 Task: Open a blank sheet, save the file as Maya Add the quote 'Life is short; make every moment count.'Life is short; make every moment count.  Apply font style Apply font style Bodoni MT Poster Compressed and font size 22 Align the text to the Left .Change the text color to  Olive Green 
Action: Mouse moved to (5, 13)
Screenshot: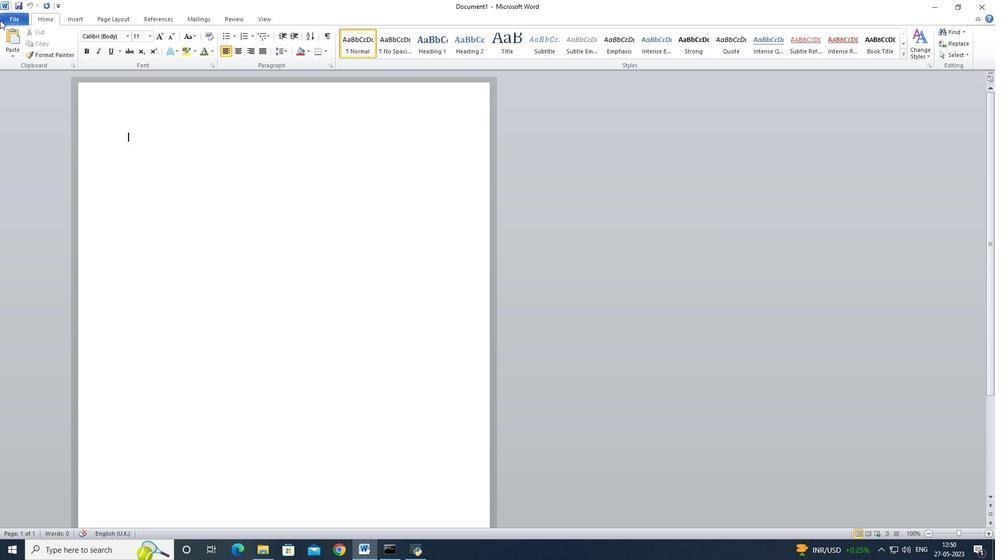 
Action: Mouse pressed left at (5, 13)
Screenshot: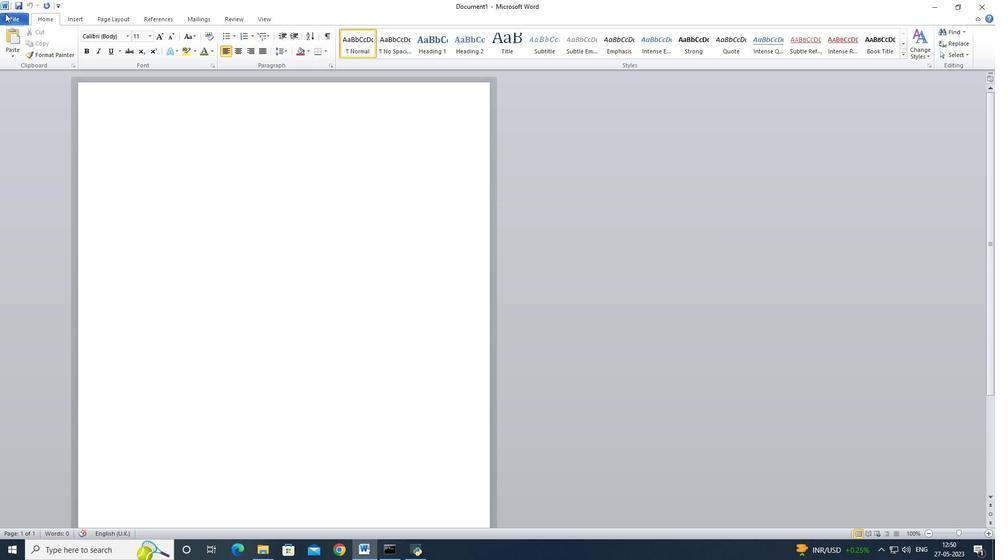 
Action: Mouse moved to (31, 135)
Screenshot: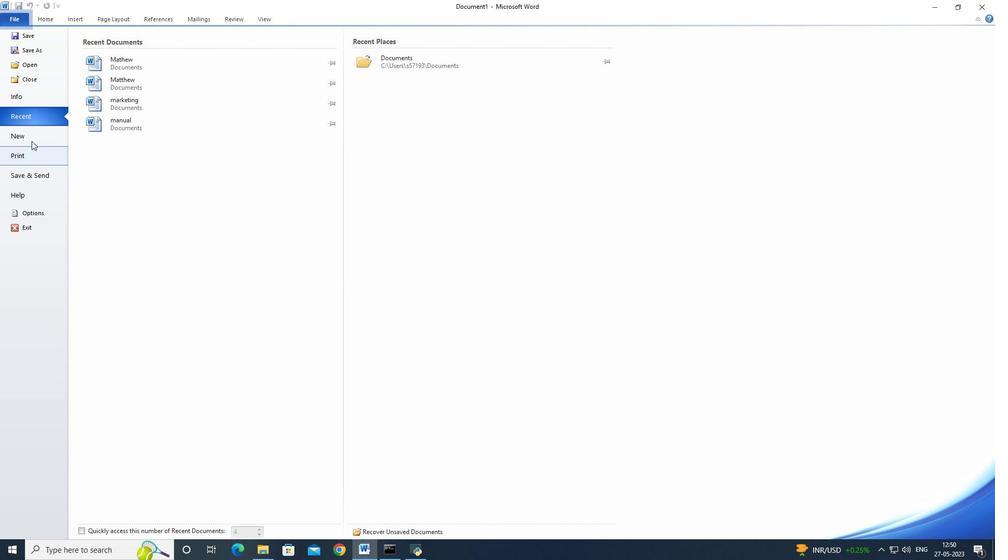 
Action: Mouse pressed left at (31, 135)
Screenshot: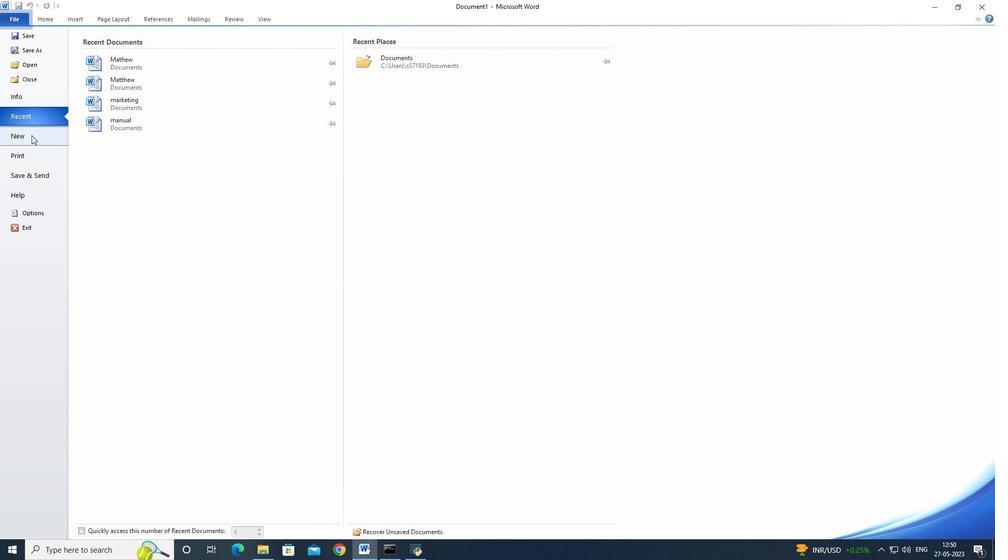 
Action: Mouse moved to (114, 110)
Screenshot: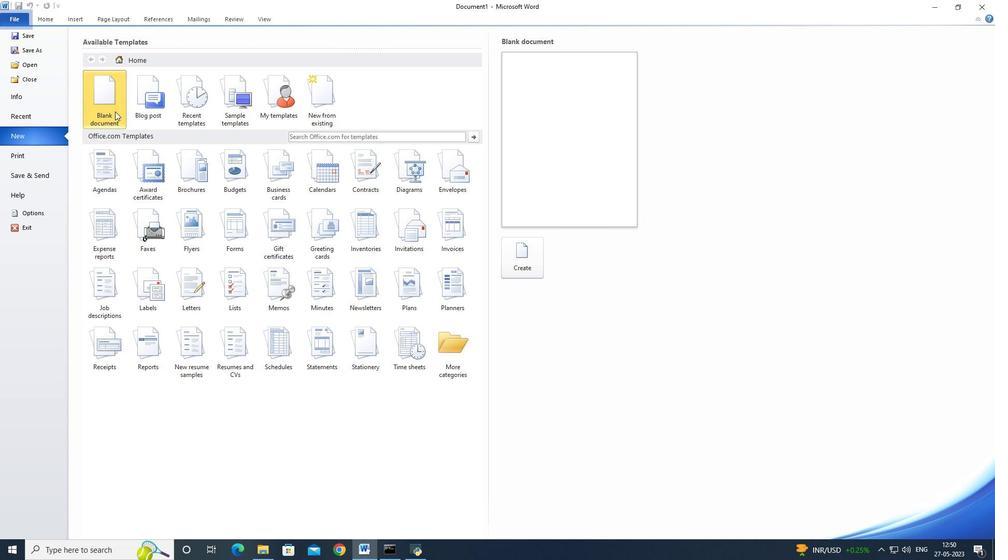 
Action: Mouse pressed left at (114, 110)
Screenshot: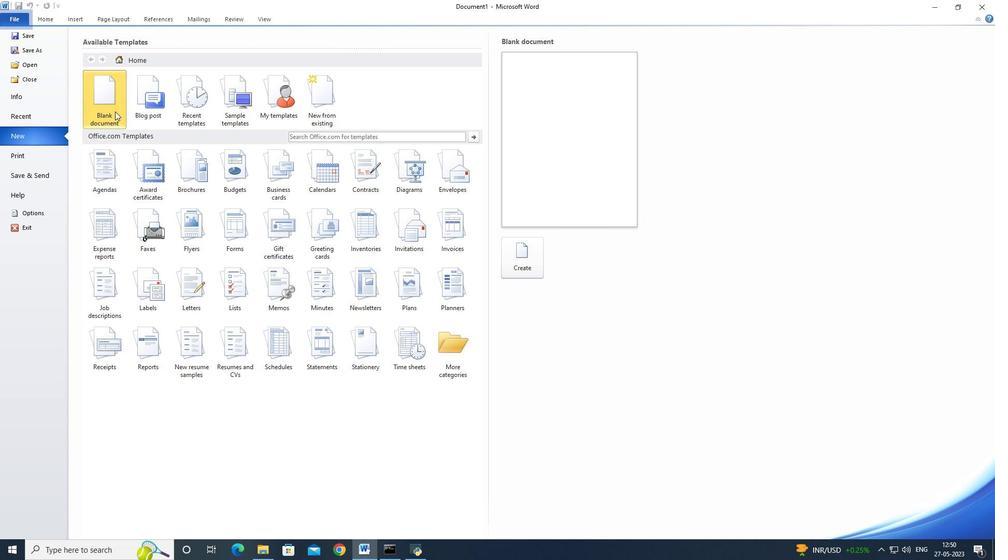 
Action: Mouse pressed left at (114, 110)
Screenshot: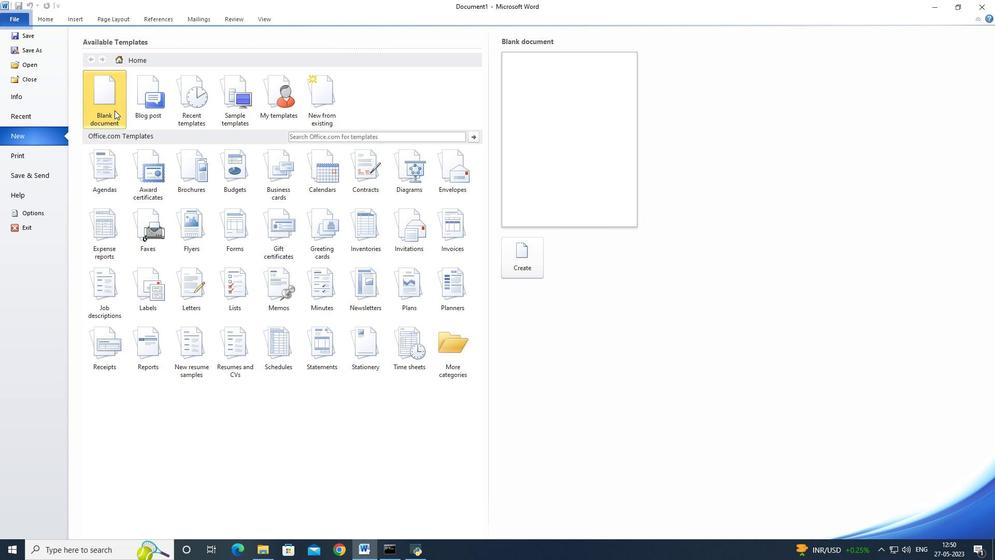 
Action: Mouse moved to (5, 20)
Screenshot: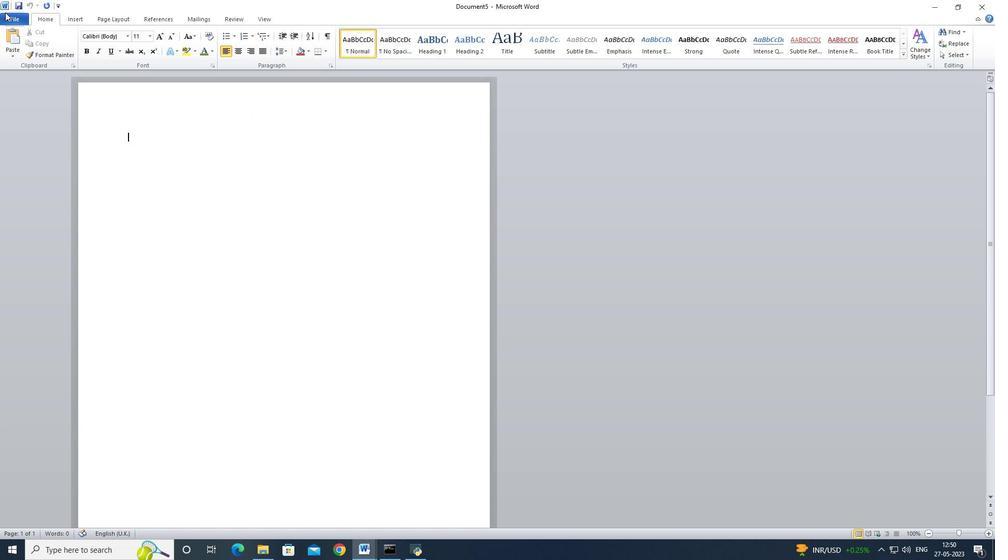 
Action: Mouse pressed left at (5, 20)
Screenshot: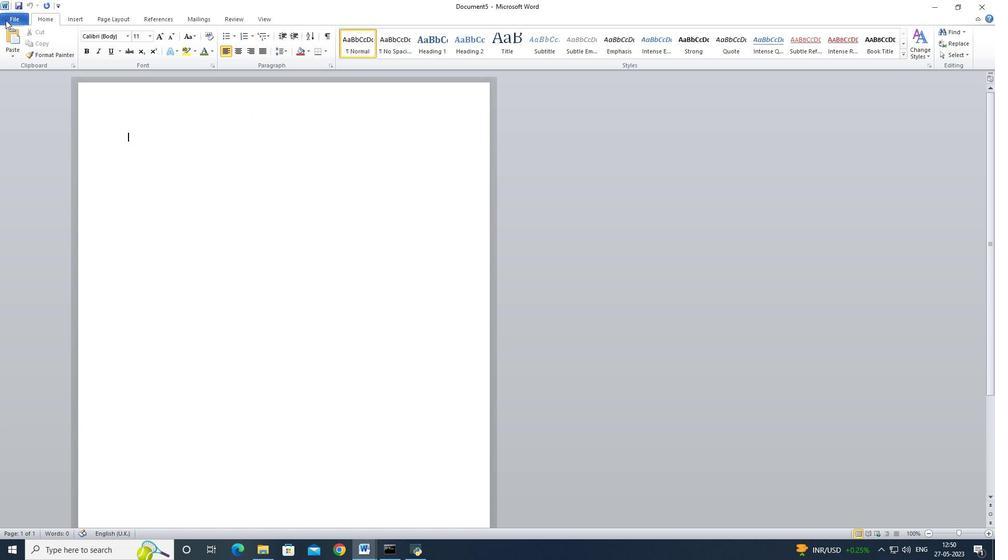 
Action: Mouse moved to (24, 54)
Screenshot: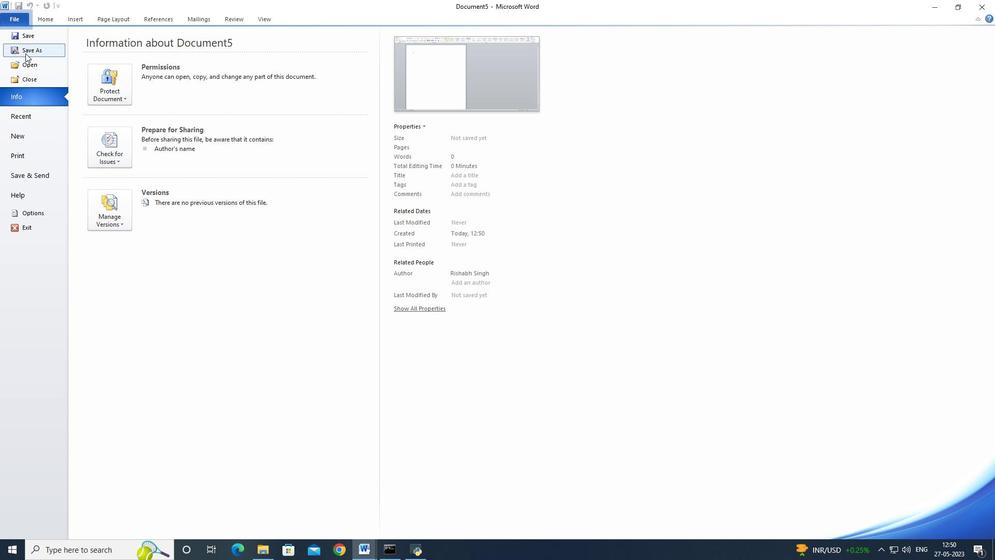
Action: Mouse pressed left at (24, 54)
Screenshot: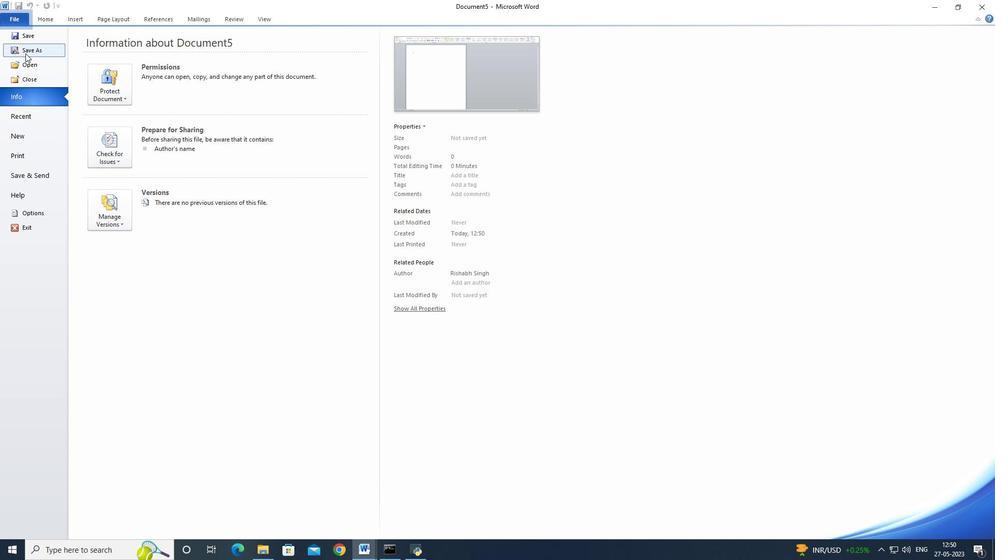 
Action: Mouse moved to (23, 54)
Screenshot: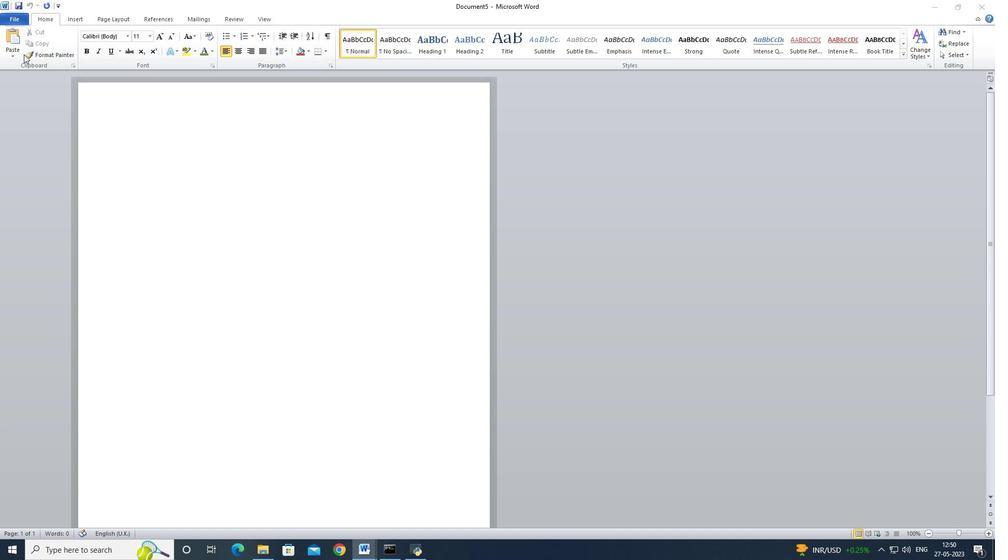 
Action: Key pressed <Key.backspace><Key.shift>Manya
Screenshot: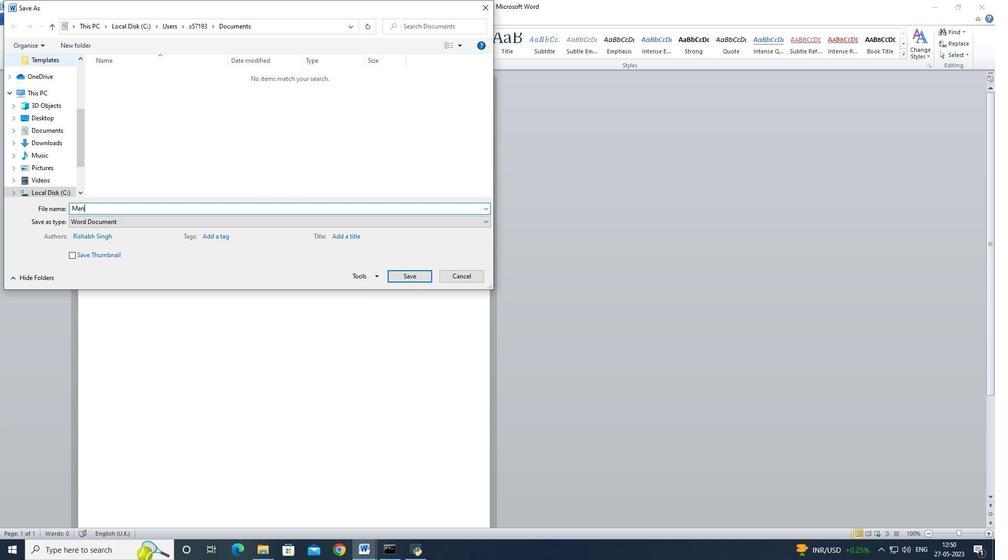 
Action: Mouse moved to (185, 194)
Screenshot: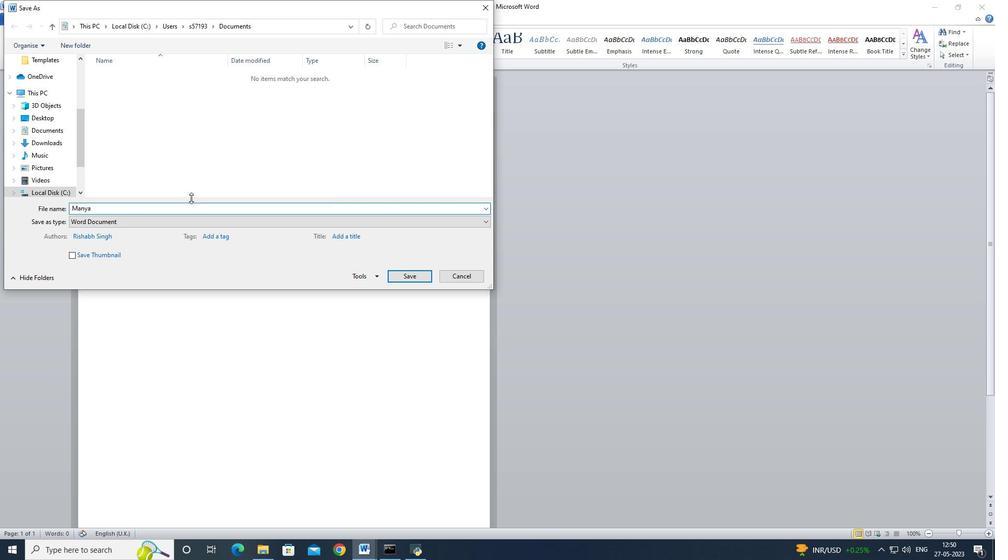
Action: Key pressed <Key.backspace><Key.backspace>a<Key.backspace><Key.backspace>ya
Screenshot: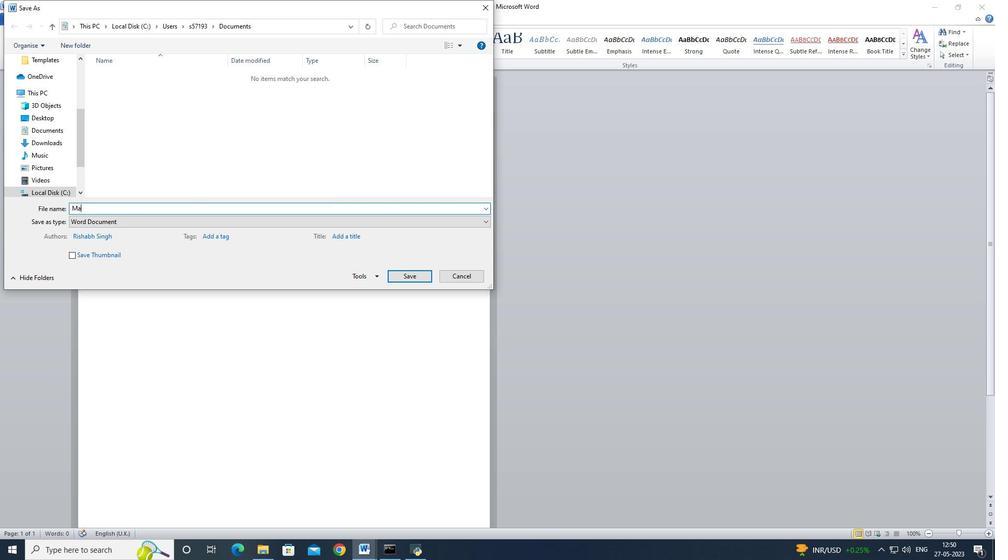 
Action: Mouse moved to (406, 280)
Screenshot: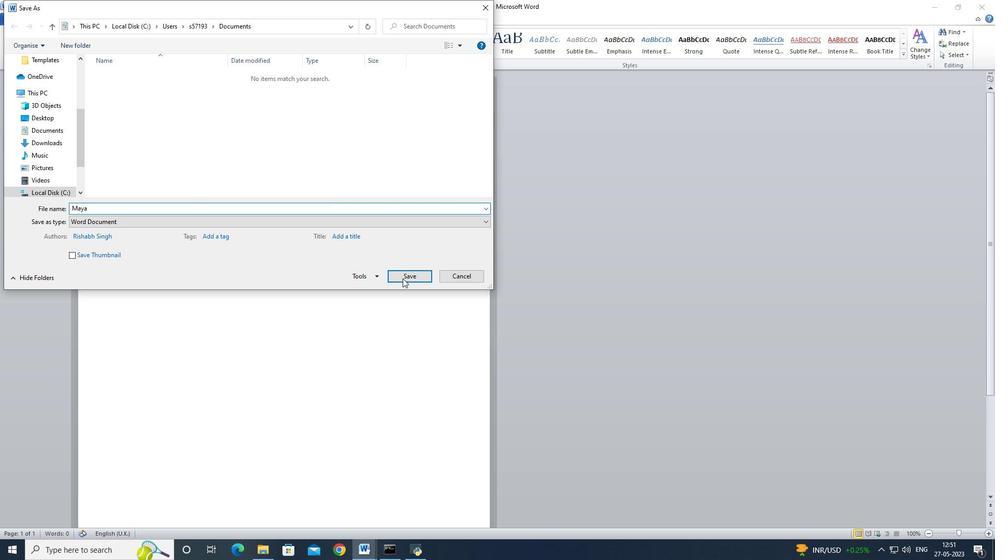 
Action: Mouse pressed left at (406, 280)
Screenshot: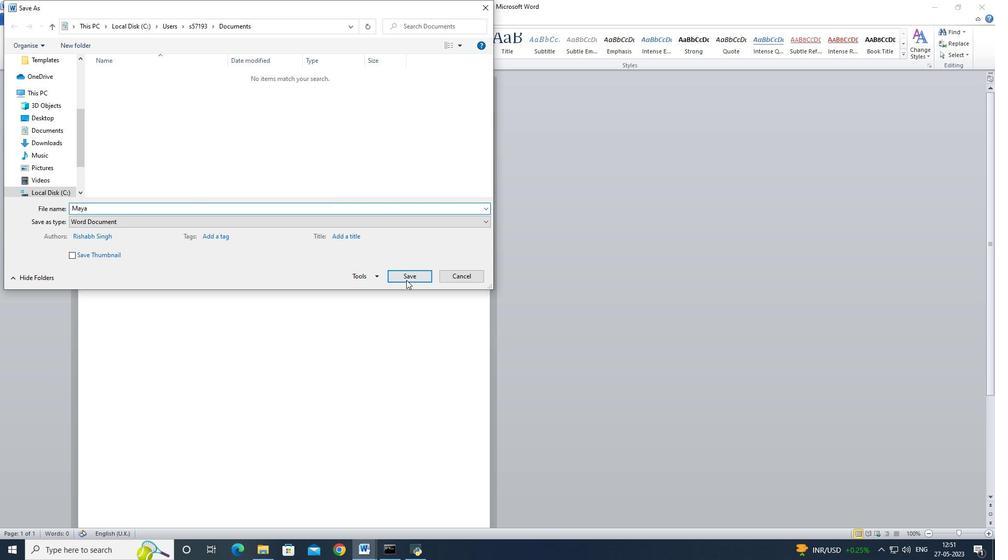 
Action: Mouse moved to (232, 124)
Screenshot: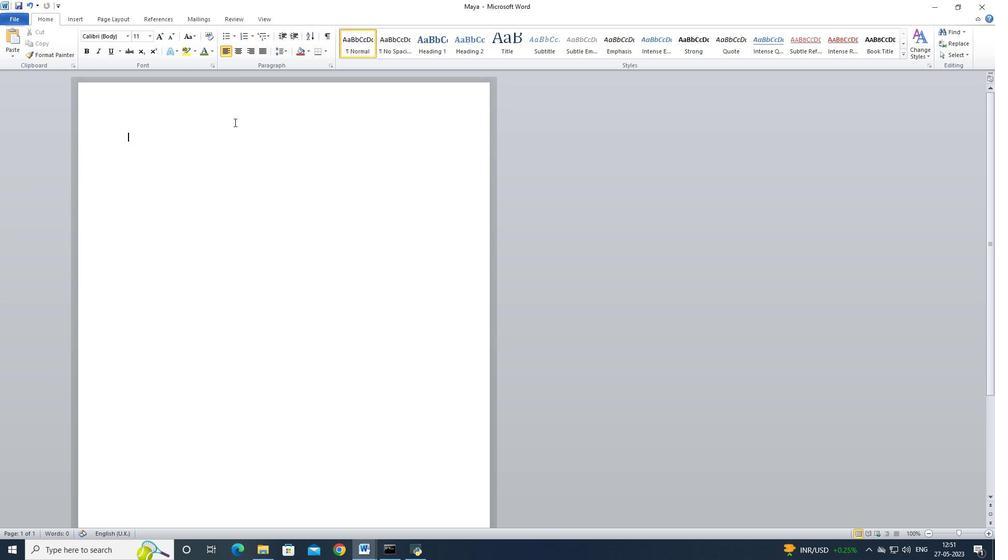 
Action: Mouse pressed left at (232, 124)
Screenshot: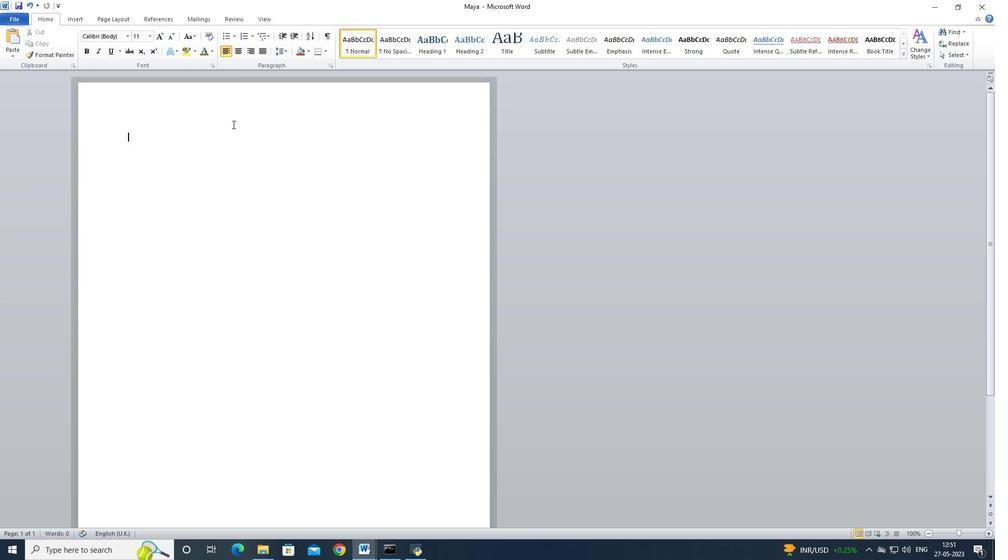 
Action: Mouse moved to (232, 123)
Screenshot: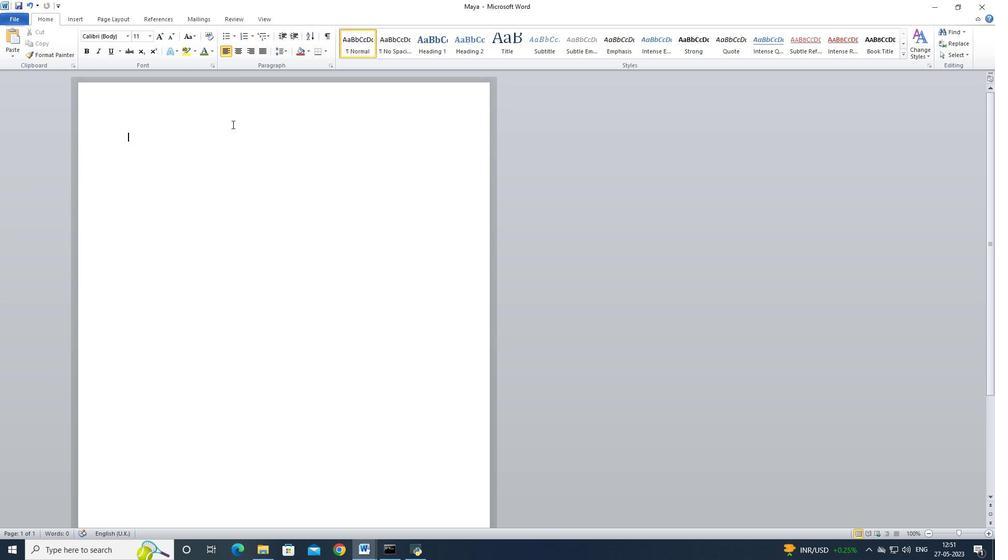 
Action: Key pressed <Key.shift>"<Key.backspace>'<Key.shift><Key.shift><Key.shift><Key.shift><Key.shift><Key.shift><Key.shift><Key.shift><Key.shift><Key.shift><Key.shift><Key.shift>Life<Key.space>is<Key.space>shot<Key.backspace>rt;<Key.space>make<Key.space>every<Key.space>moment<Key.space>count.<Key.space>'<Key.shift>Life<Key.space>is<Key.space>short;<Key.space>make<Key.space>every<Key.space>moment<Key.space>count.
Screenshot: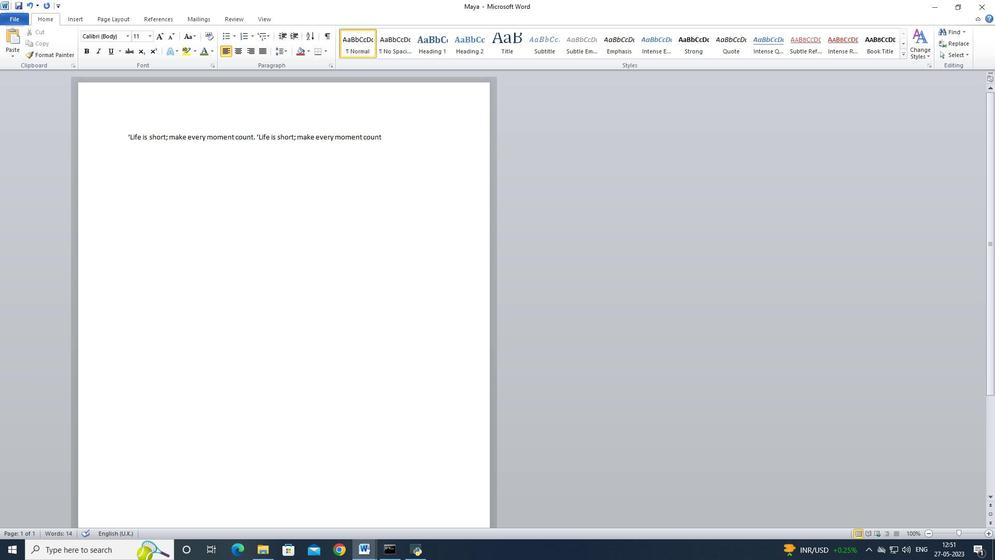 
Action: Mouse moved to (121, 134)
Screenshot: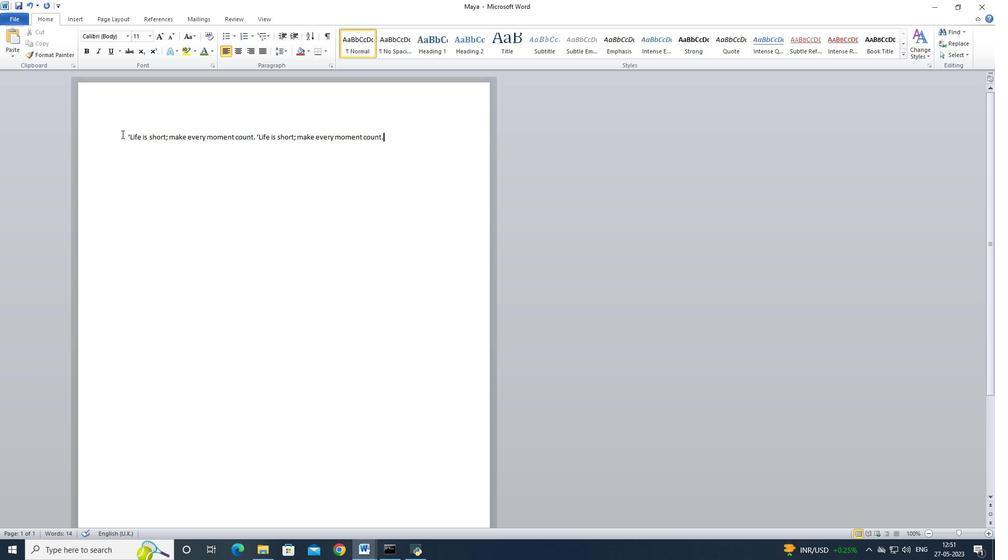 
Action: Mouse pressed left at (121, 134)
Screenshot: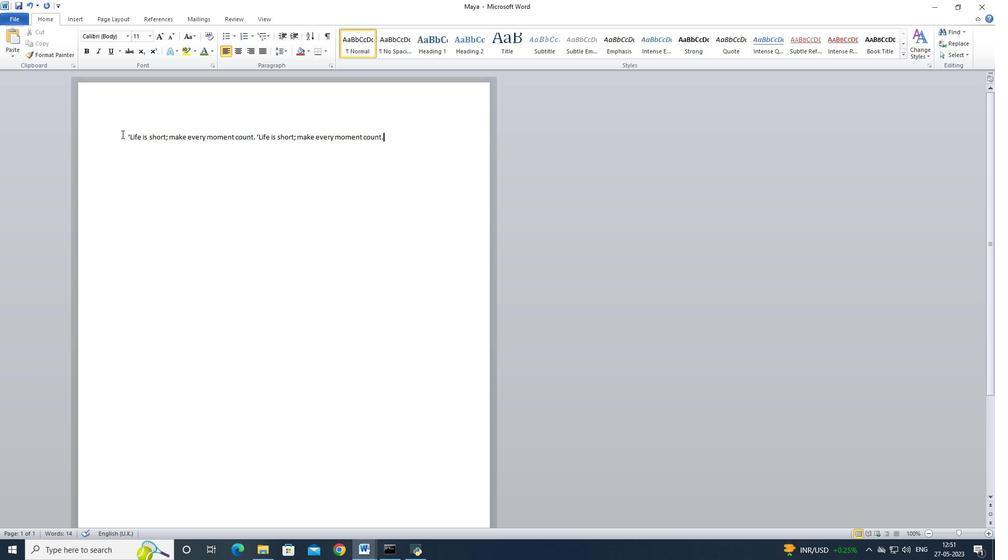 
Action: Mouse moved to (128, 36)
Screenshot: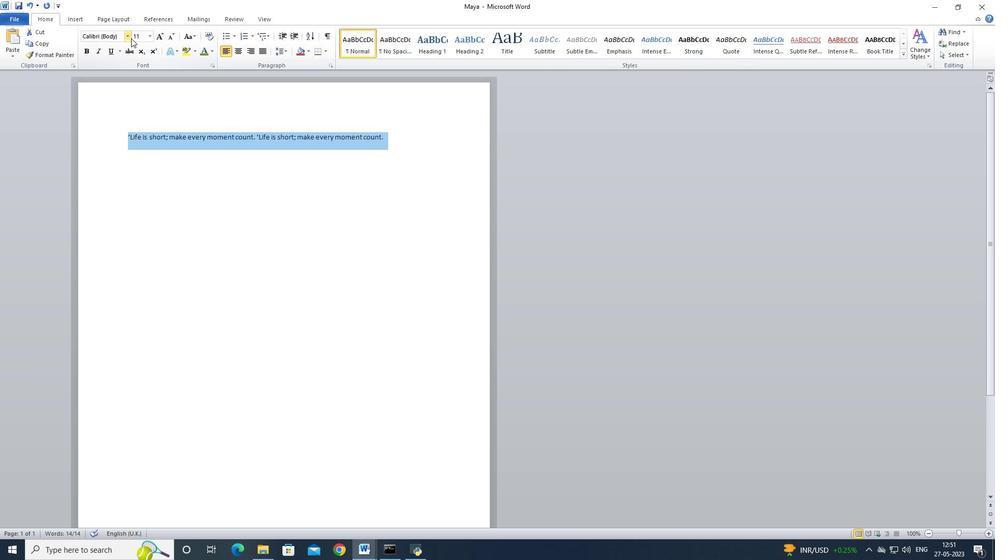 
Action: Mouse pressed left at (128, 36)
Screenshot: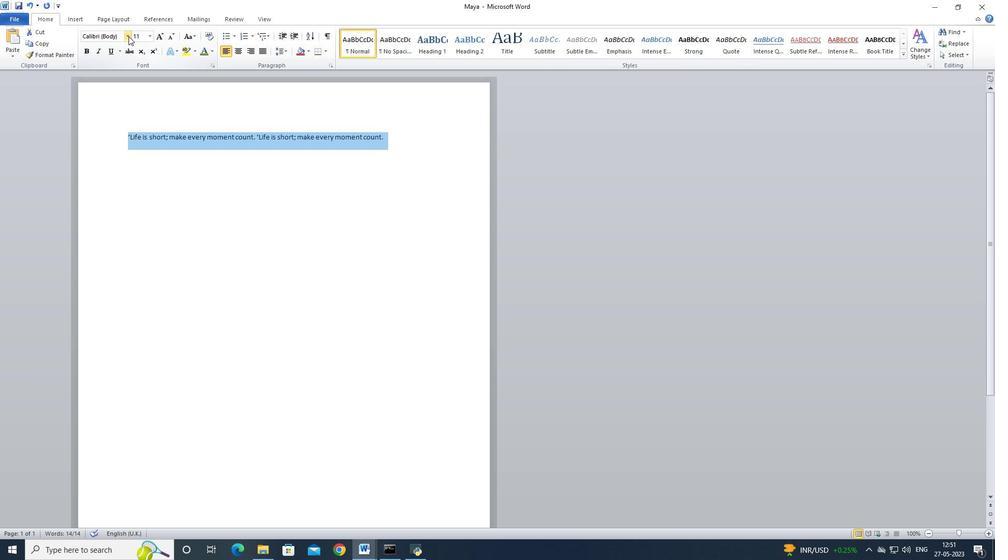 
Action: Mouse moved to (130, 37)
Screenshot: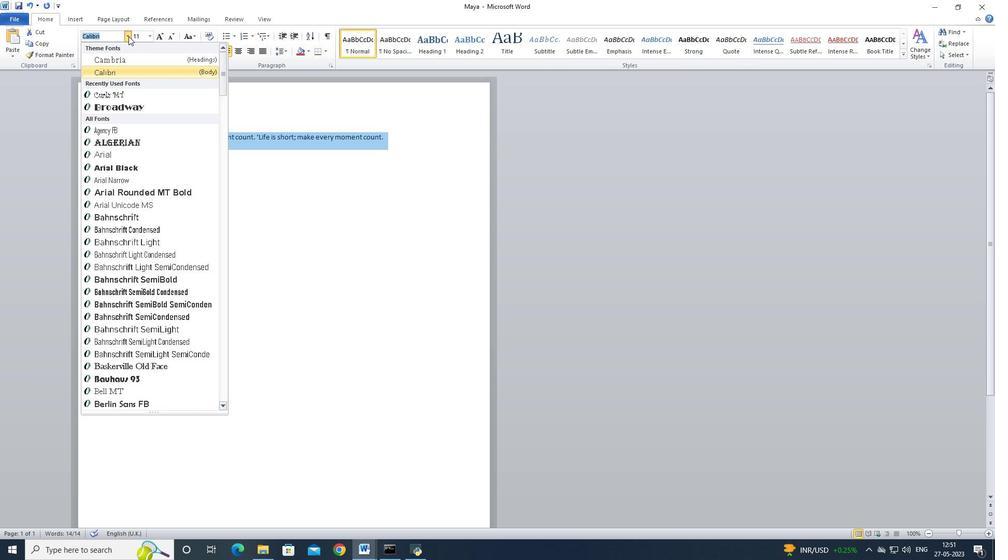
Action: Key pressed bod
Screenshot: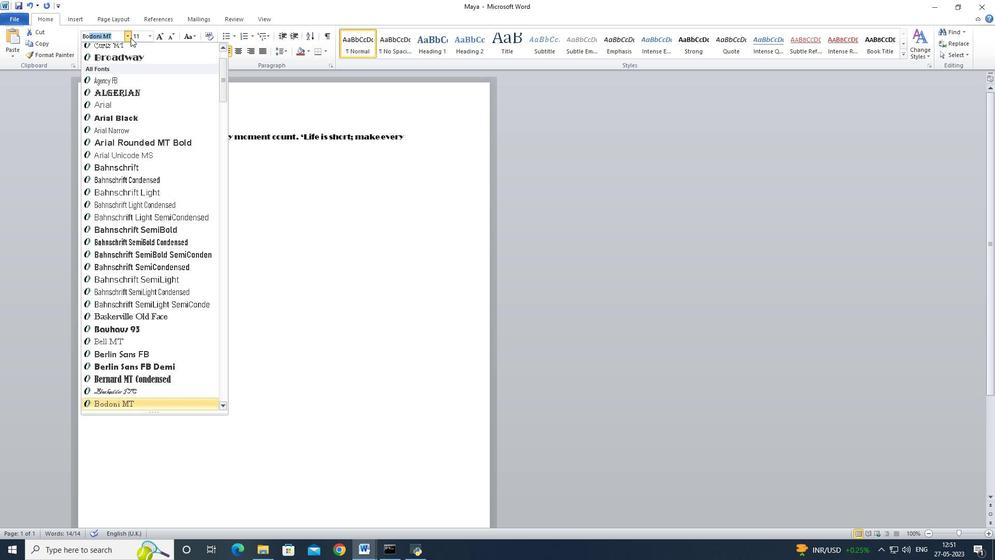 
Action: Mouse moved to (145, 258)
Screenshot: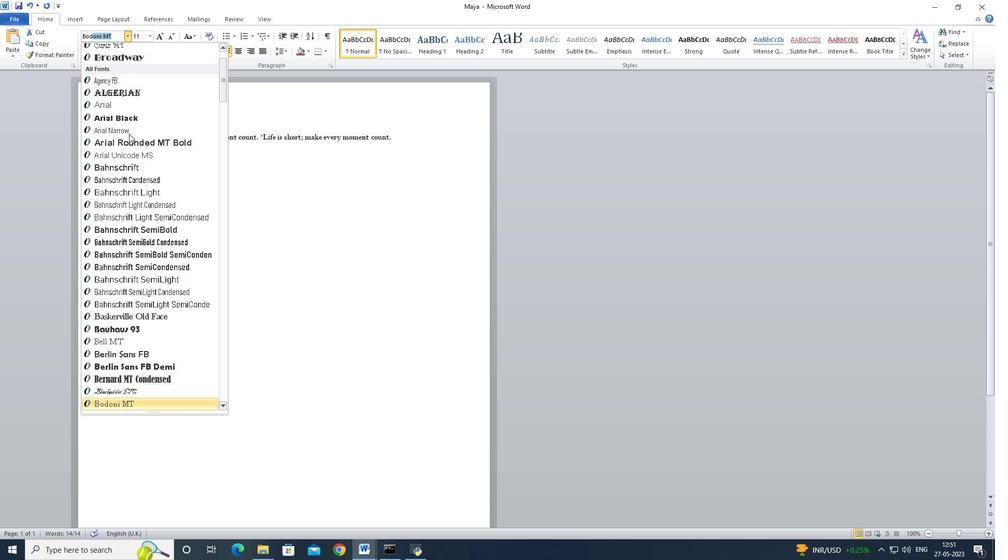 
Action: Mouse scrolled (145, 257) with delta (0, 0)
Screenshot: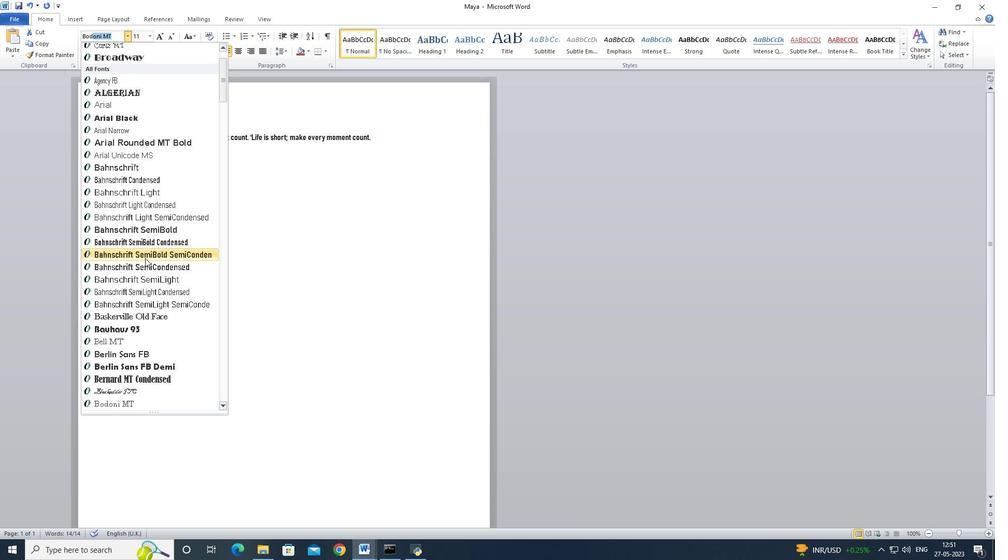 
Action: Mouse moved to (144, 402)
Screenshot: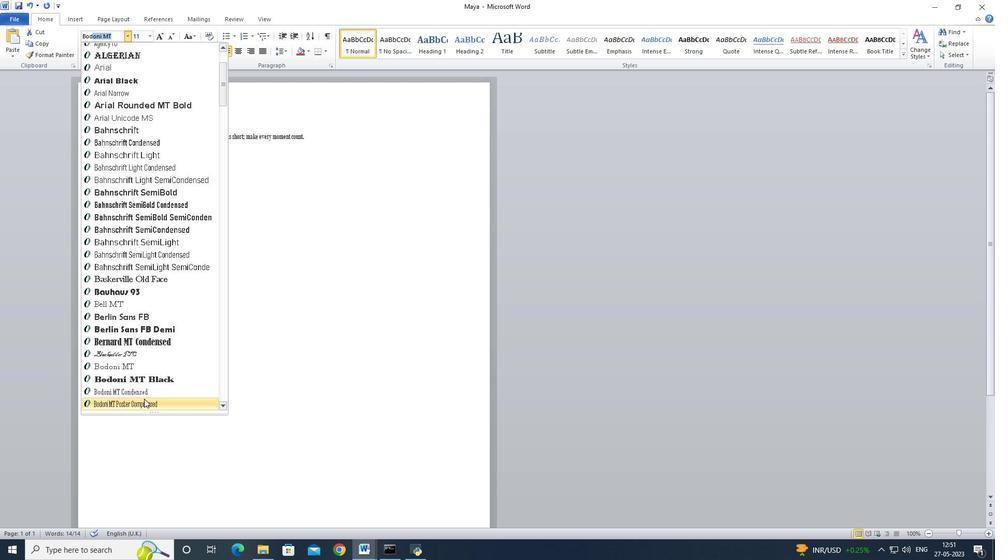 
Action: Mouse pressed left at (144, 402)
Screenshot: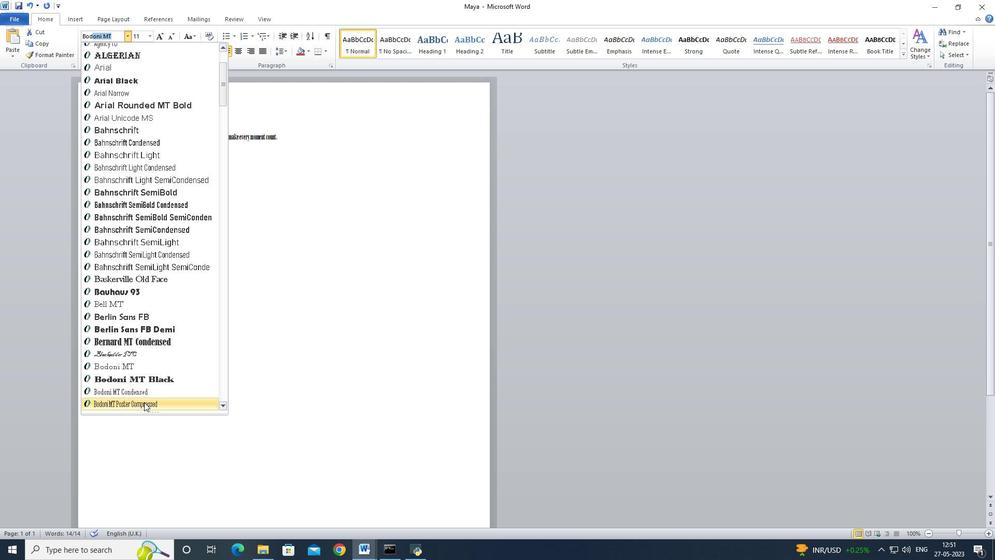 
Action: Mouse moved to (152, 35)
Screenshot: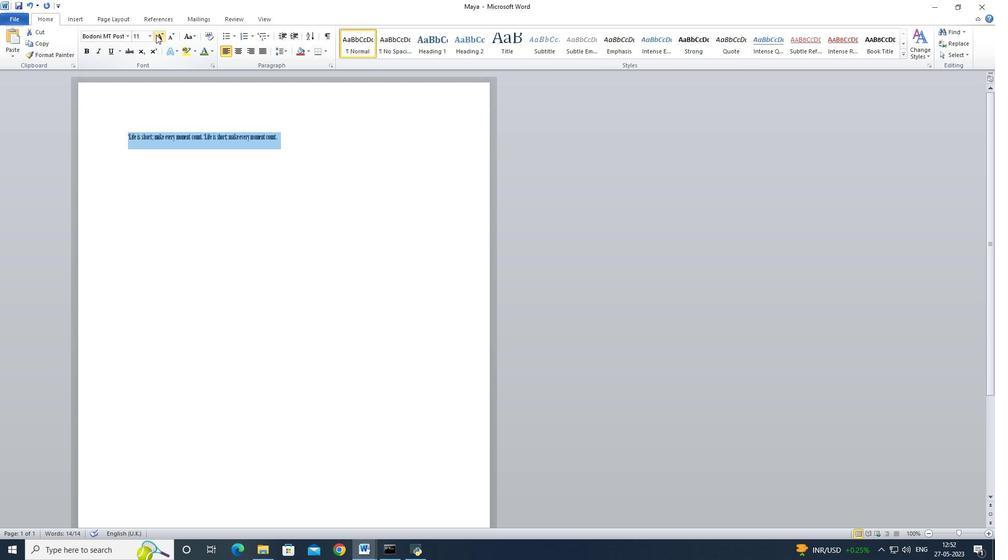 
Action: Mouse pressed left at (152, 35)
Screenshot: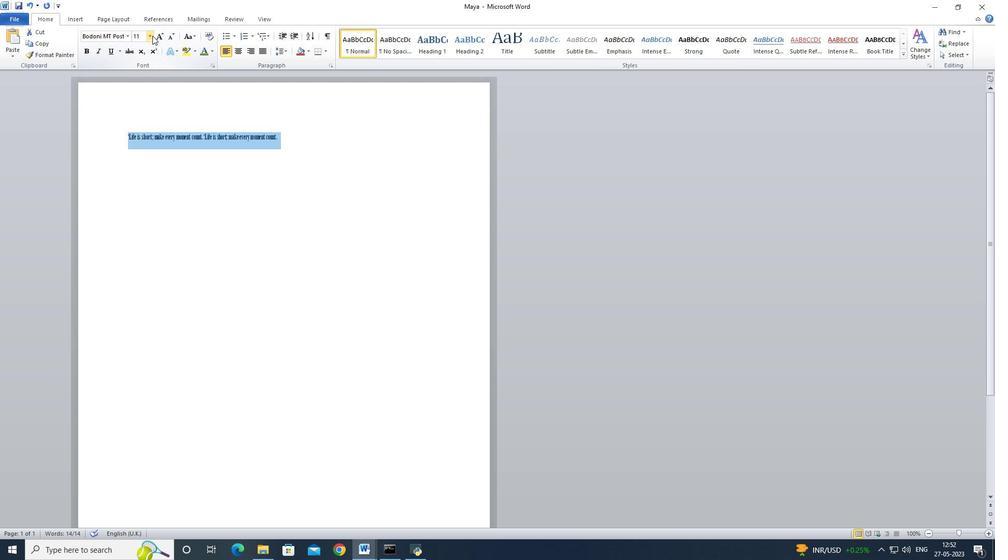 
Action: Mouse moved to (137, 123)
Screenshot: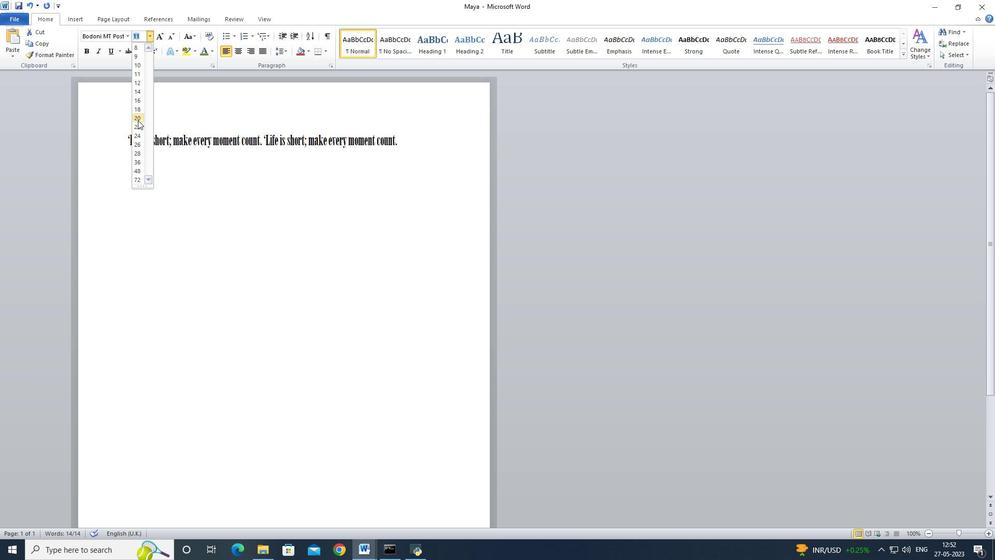 
Action: Mouse pressed left at (137, 123)
Screenshot: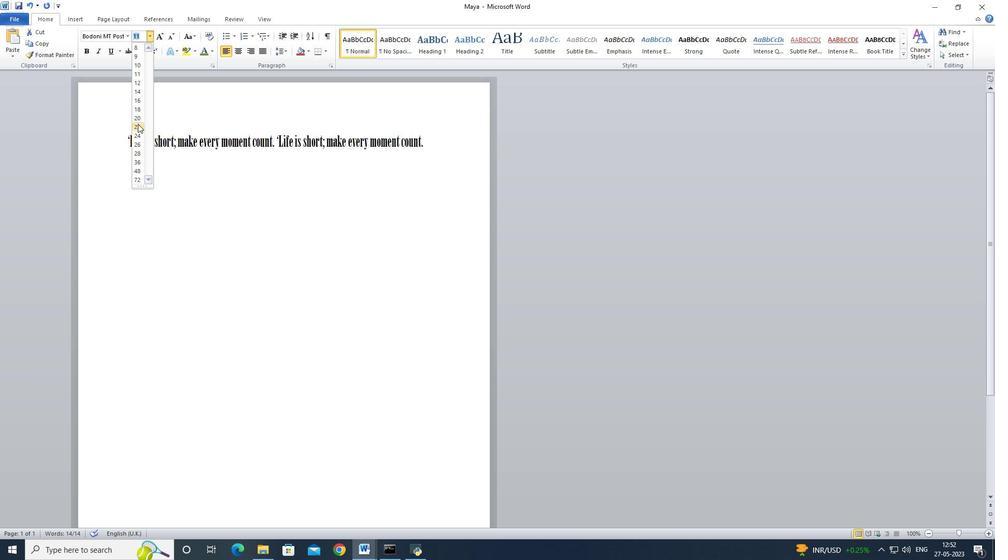 
Action: Mouse moved to (230, 53)
Screenshot: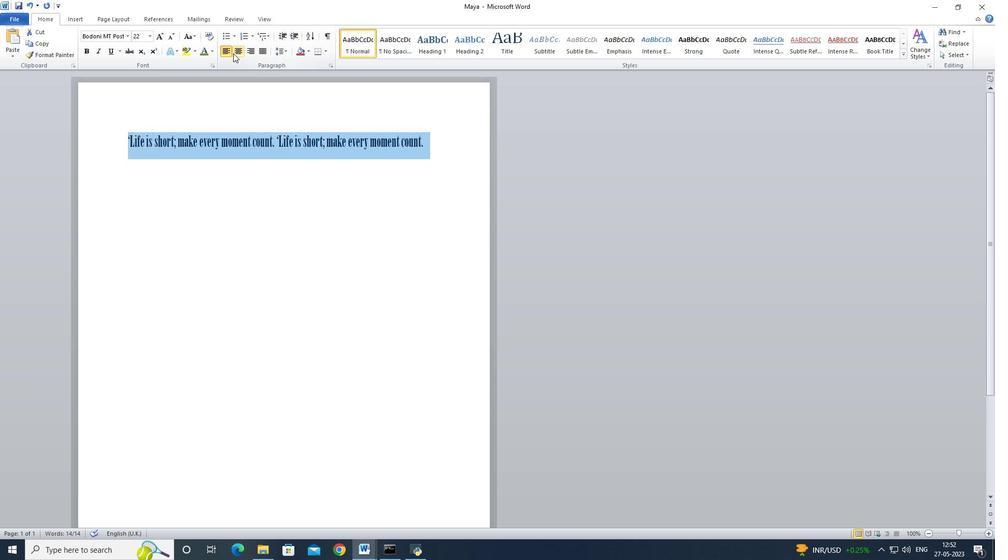 
Action: Mouse pressed left at (230, 53)
Screenshot: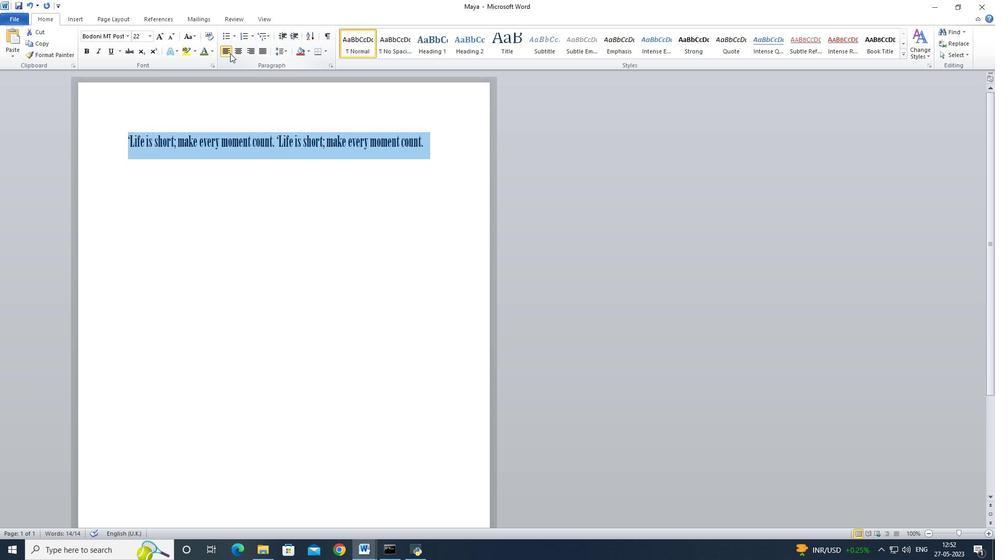 
Action: Mouse pressed left at (230, 53)
Screenshot: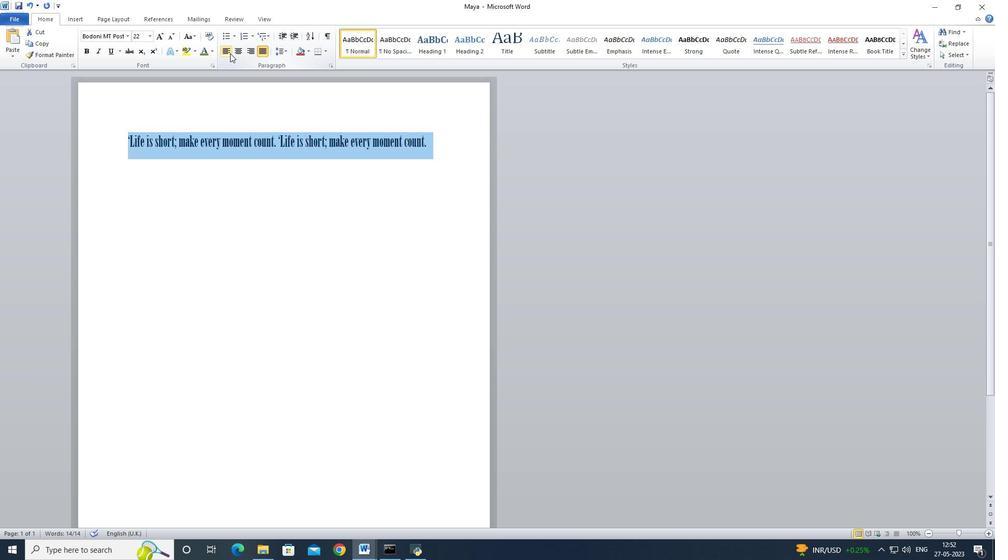 
Action: Mouse moved to (308, 138)
Screenshot: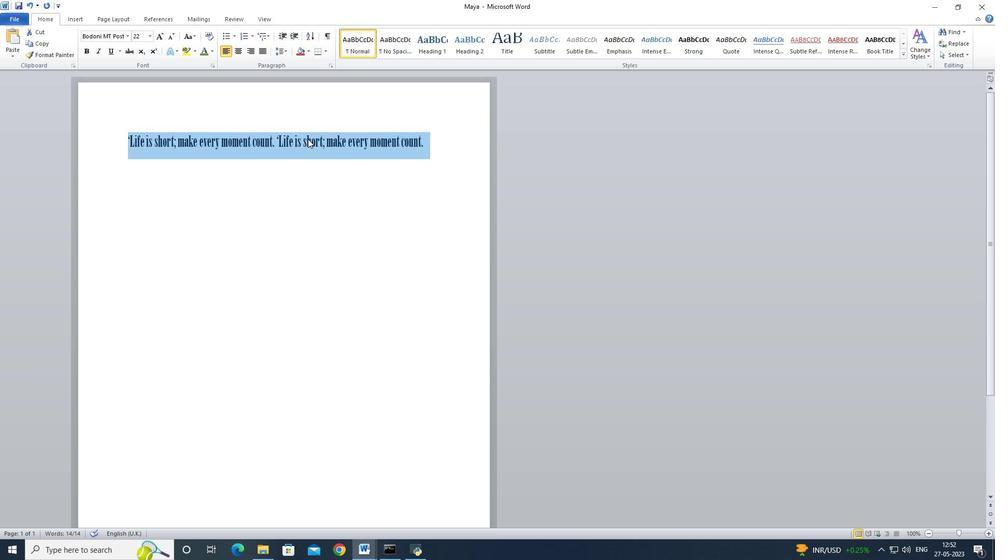 
Action: Mouse pressed right at (308, 138)
Screenshot: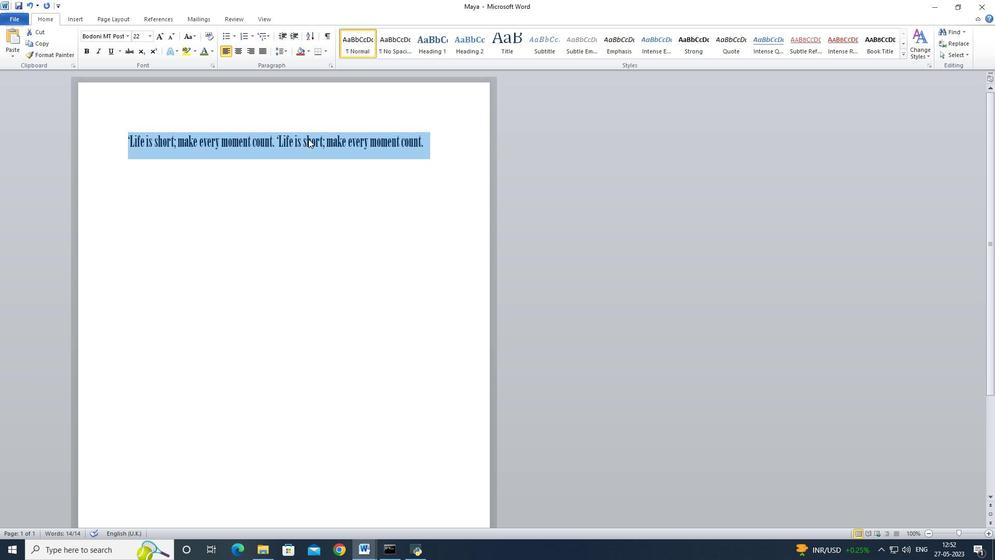 
Action: Mouse moved to (386, 123)
Screenshot: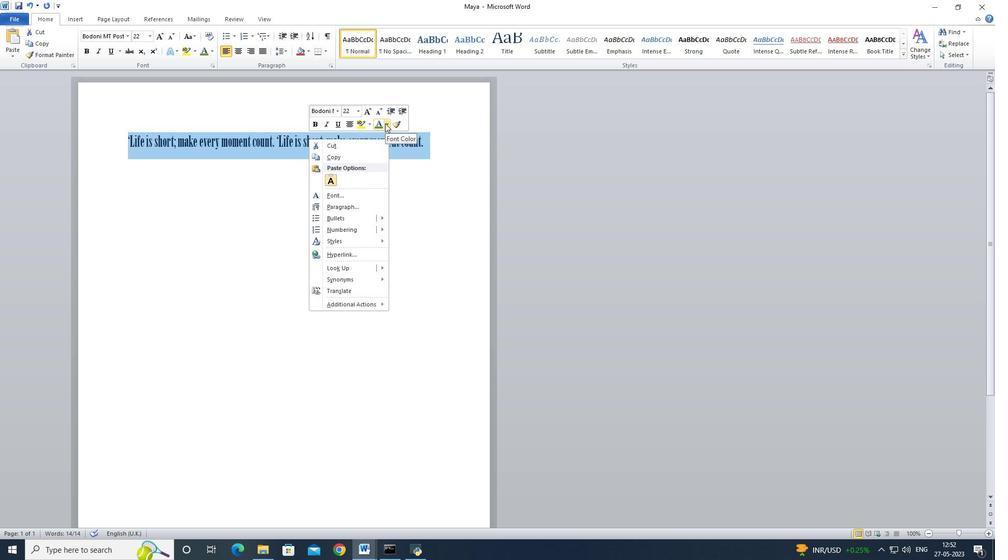 
Action: Mouse pressed left at (386, 123)
Screenshot: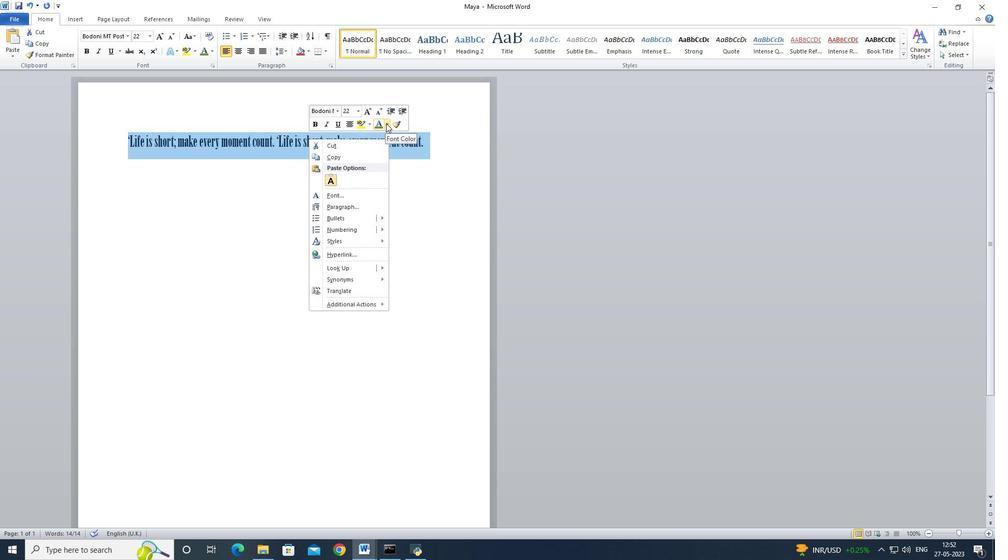 
Action: Mouse moved to (432, 157)
Screenshot: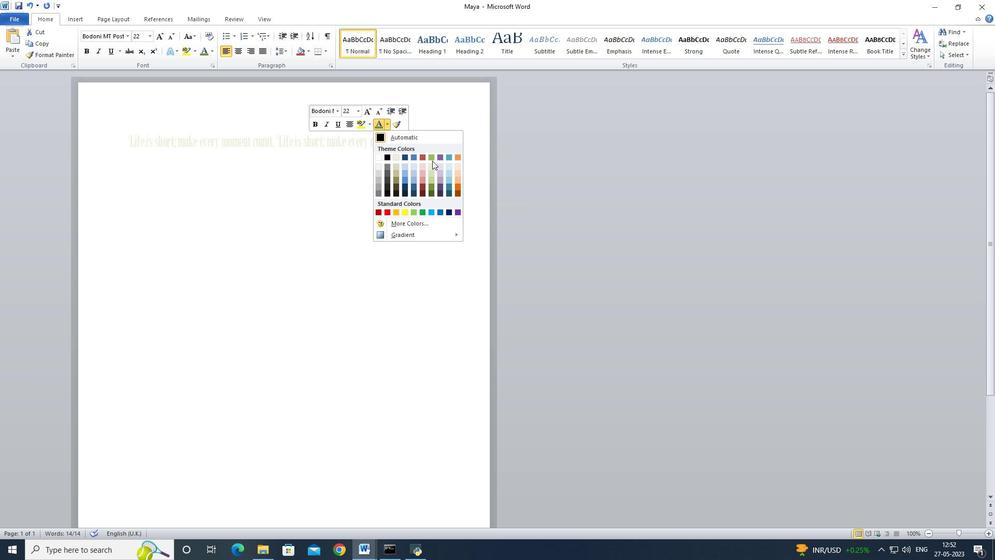 
Action: Mouse pressed left at (432, 157)
Screenshot: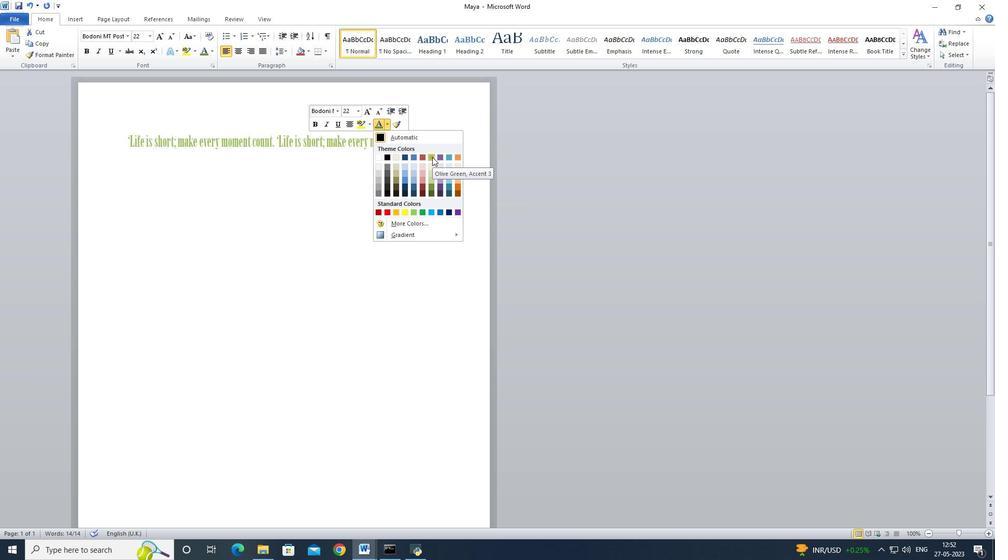 
Action: Mouse moved to (378, 174)
Screenshot: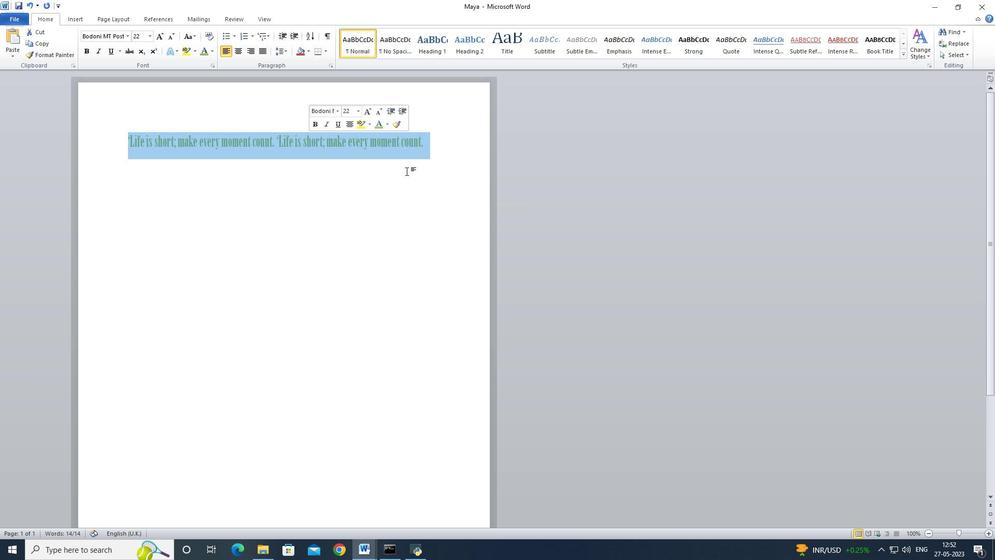 
Action: Mouse pressed left at (378, 174)
Screenshot: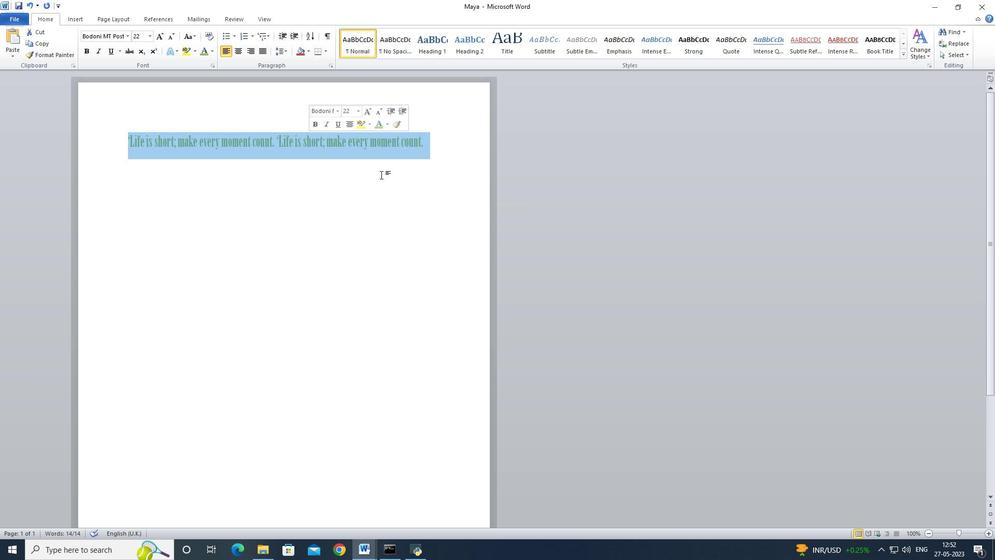 
Action: Mouse moved to (403, 192)
Screenshot: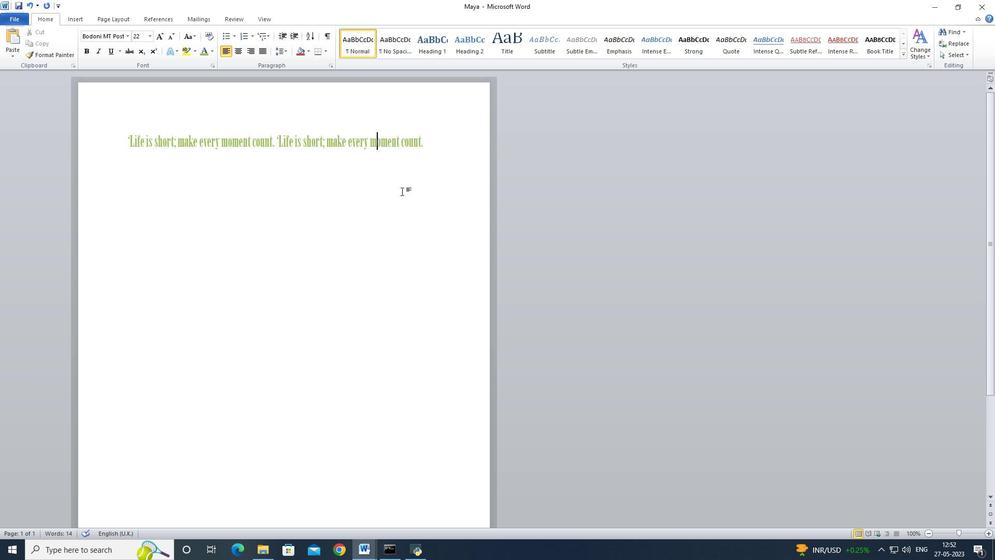
Action: Mouse pressed left at (403, 192)
Screenshot: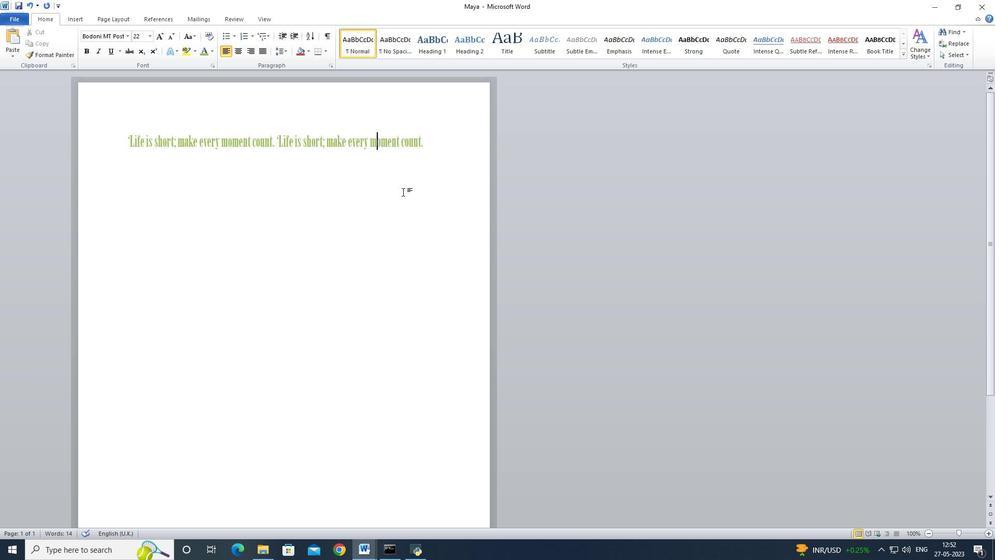 
Action: Mouse moved to (439, 160)
Screenshot: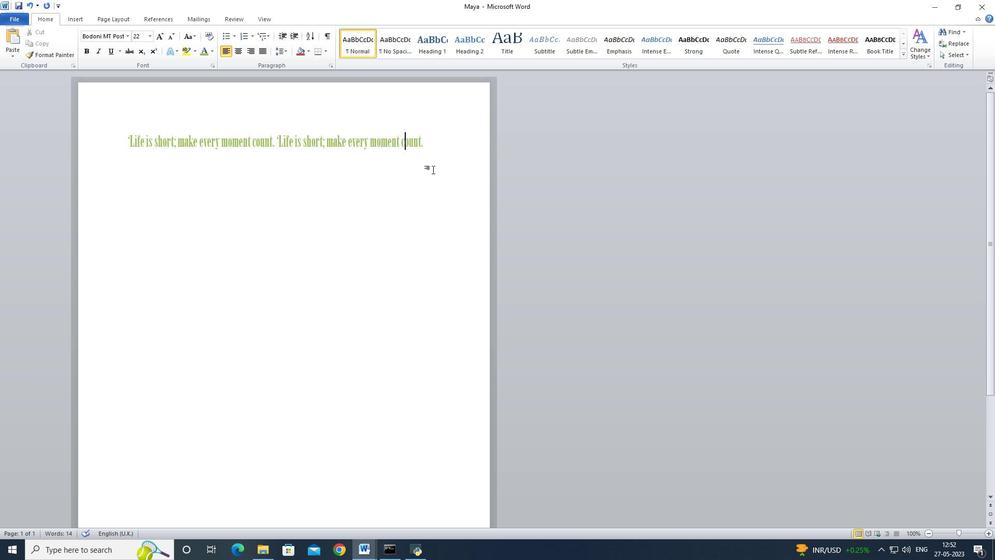 
Action: Mouse pressed left at (439, 160)
Screenshot: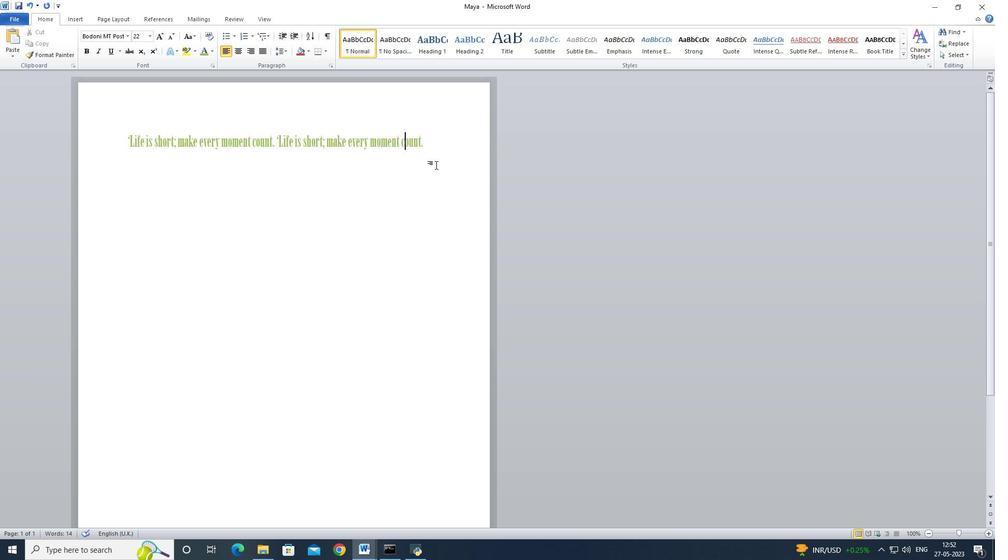 
Action: Mouse moved to (439, 158)
Screenshot: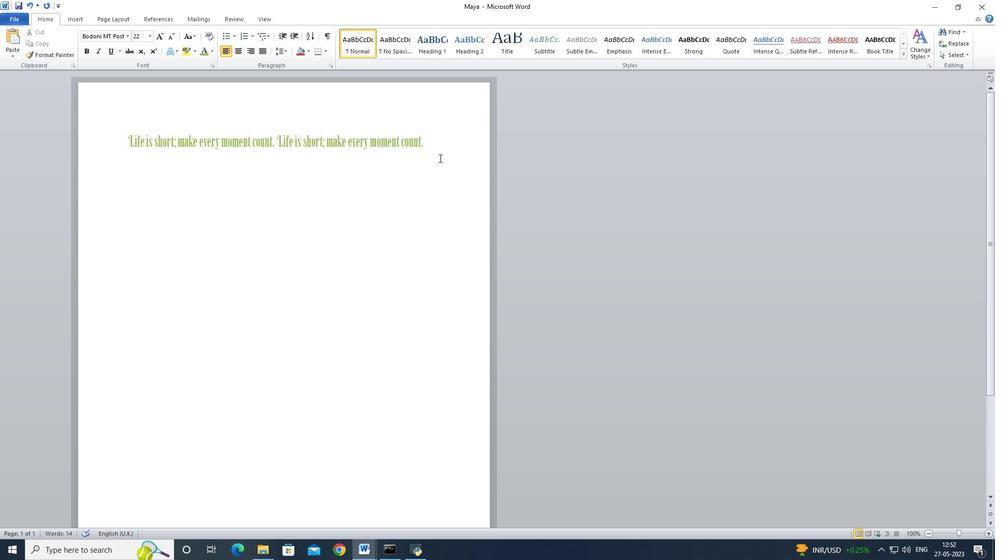 
